 Task: Plan a workshop on team goal-setting for next month on the 17th at 5:30 PM.
Action: Mouse moved to (48, 74)
Screenshot: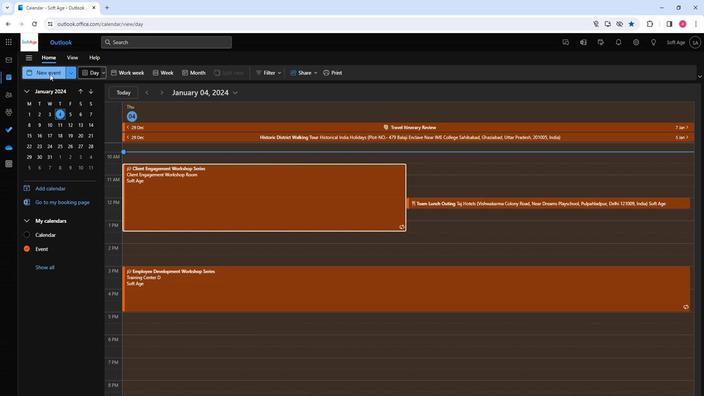 
Action: Mouse pressed left at (48, 74)
Screenshot: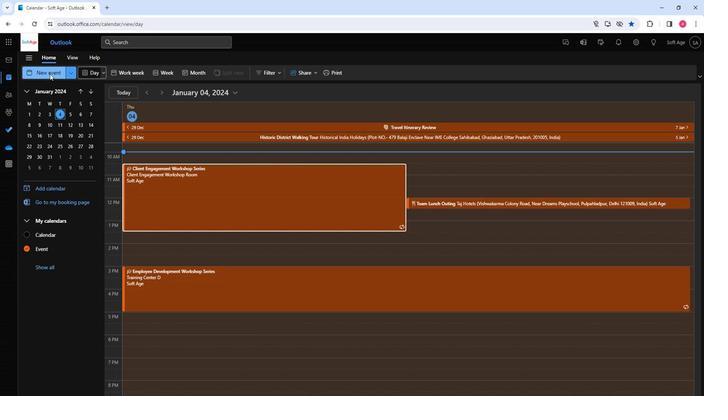 
Action: Mouse moved to (173, 122)
Screenshot: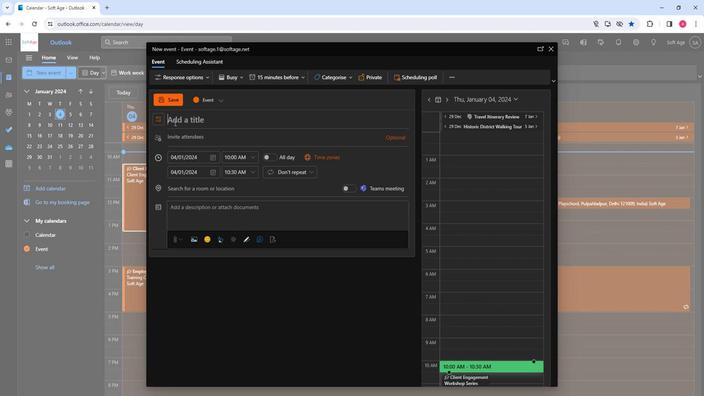 
Action: Key pressed <Key.shift>Workshop<Key.space><Key.shift>O<Key.backspace>on<Key.space><Key.shift>Team<Key.space><Key.shift><Key.shift><Key.shift><Key.shift><Key.shift><Key.shift><Key.shift><Key.shift><Key.shift><Key.shift><Key.shift>Goal-<Key.shift>Setting
Screenshot: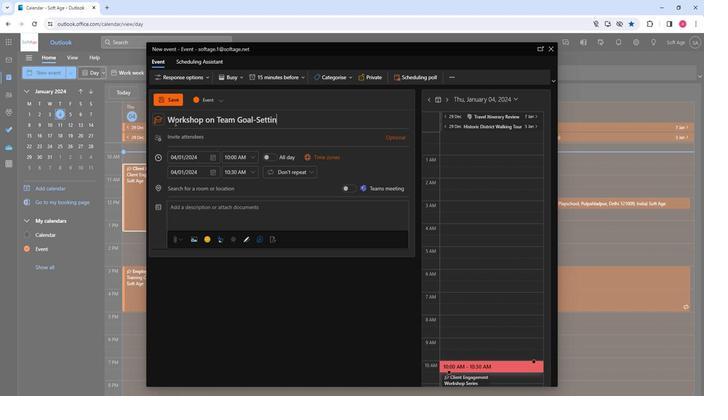 
Action: Mouse moved to (200, 131)
Screenshot: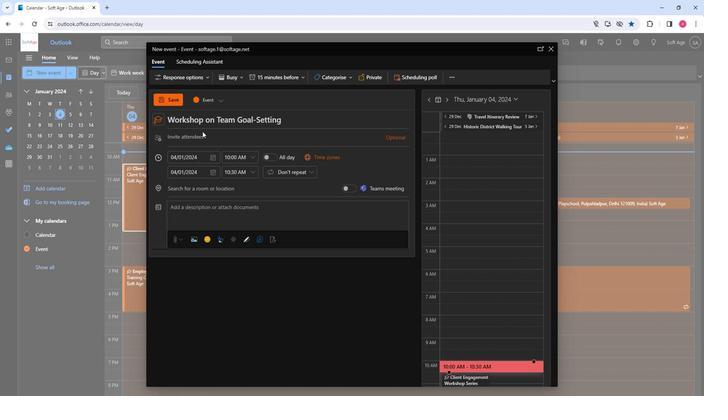 
Action: Mouse pressed left at (200, 131)
Screenshot: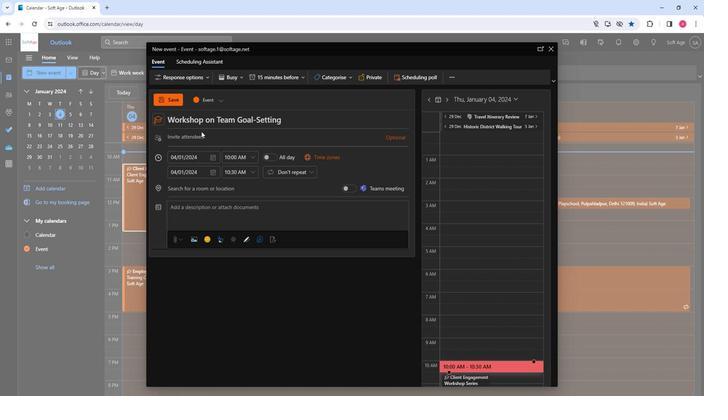 
Action: Mouse moved to (200, 131)
Screenshot: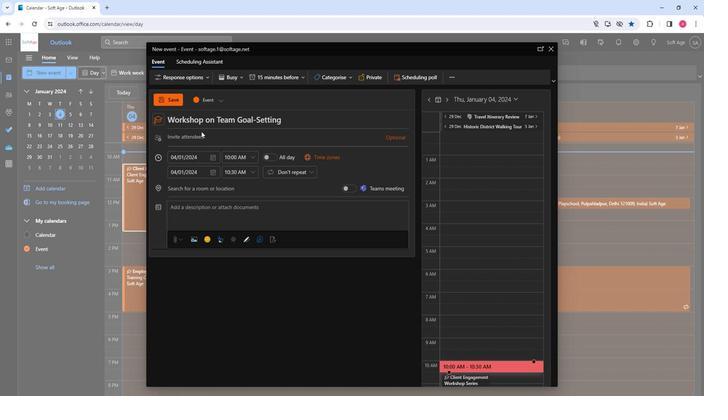 
Action: Key pressed so
Screenshot: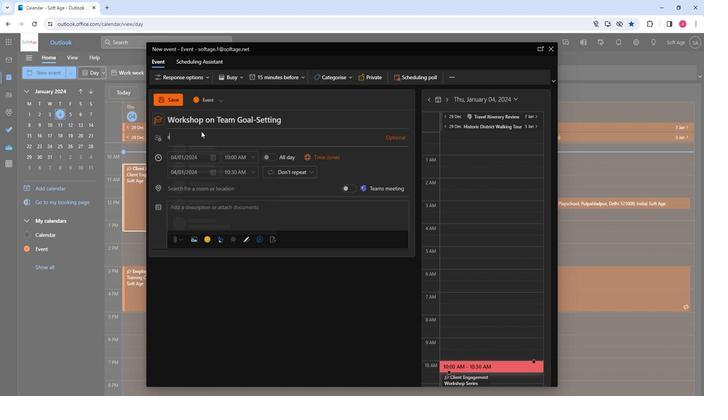 
Action: Mouse moved to (200, 176)
Screenshot: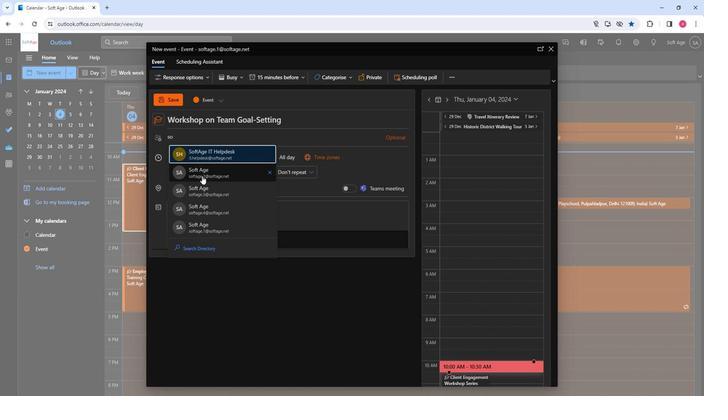 
Action: Mouse pressed left at (200, 176)
Screenshot: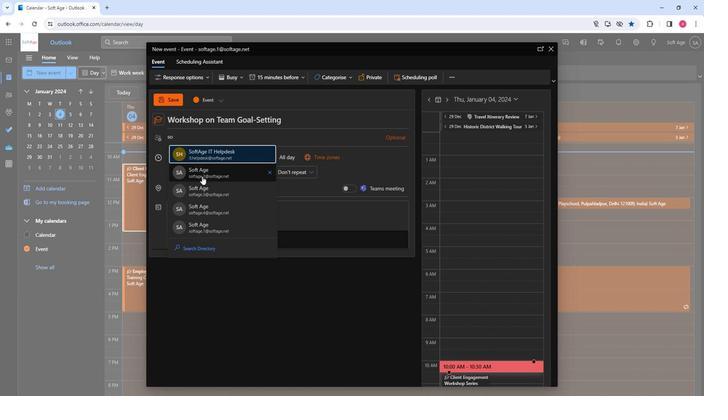 
Action: Key pressed so
Screenshot: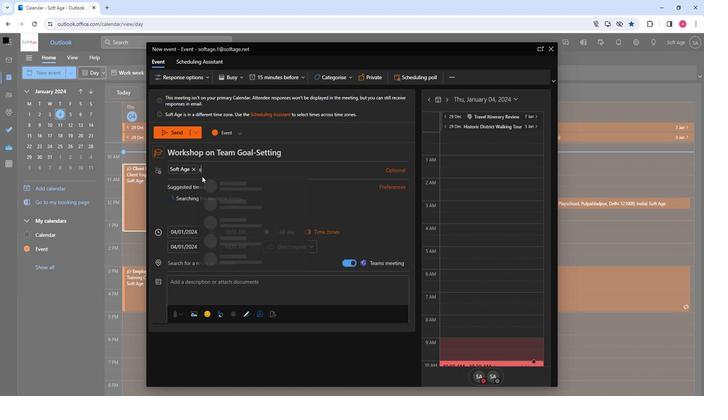 
Action: Mouse moved to (222, 225)
Screenshot: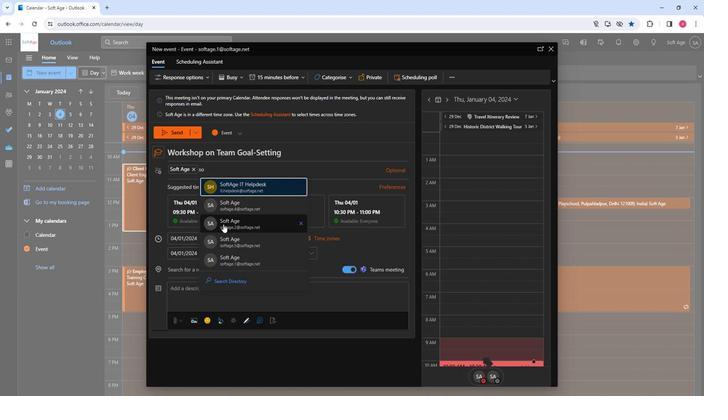 
Action: Mouse pressed left at (222, 225)
Screenshot: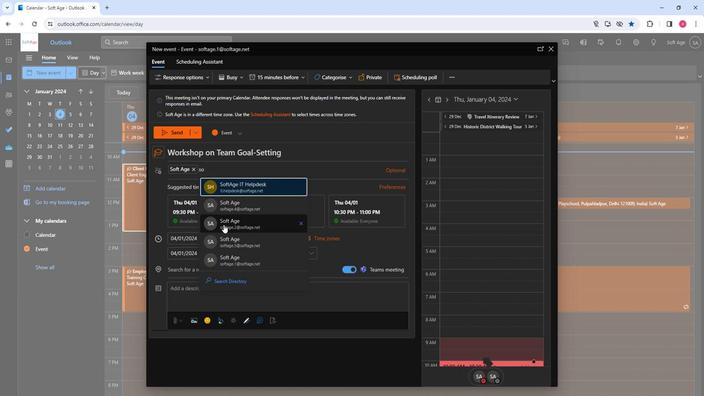 
Action: Key pressed so
Screenshot: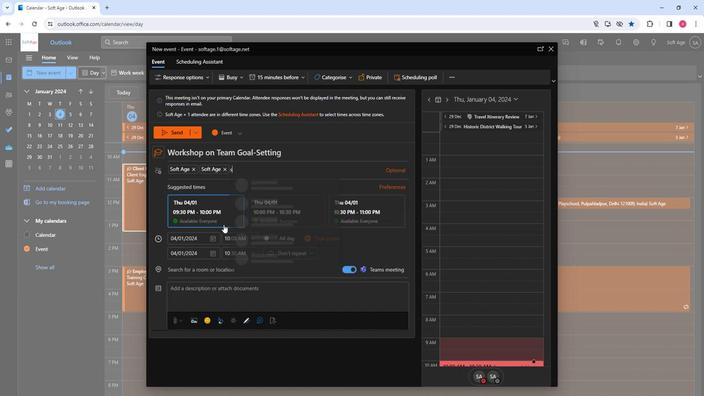 
Action: Mouse moved to (263, 241)
Screenshot: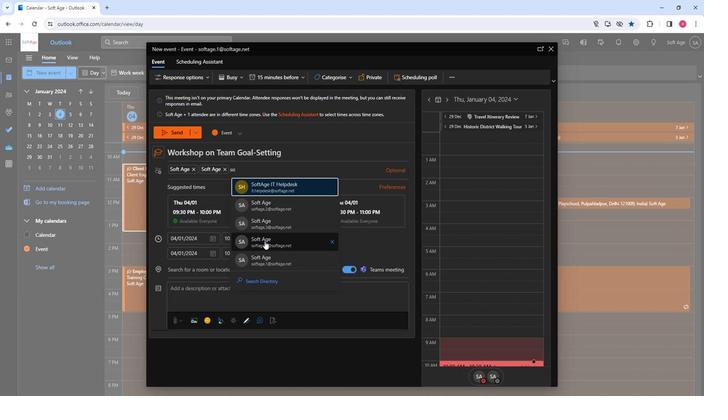 
Action: Mouse pressed left at (263, 241)
Screenshot: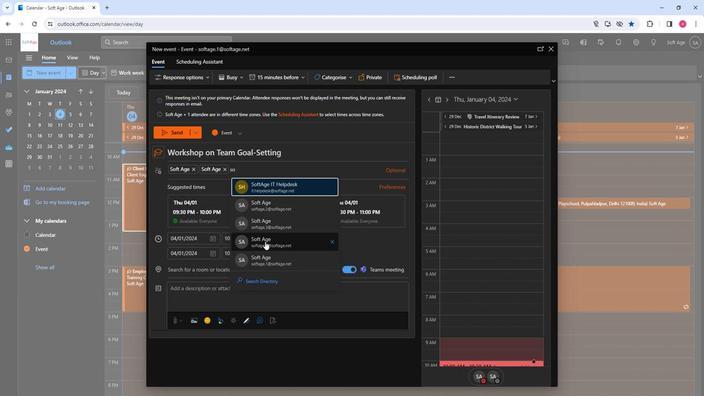 
Action: Mouse moved to (211, 234)
Screenshot: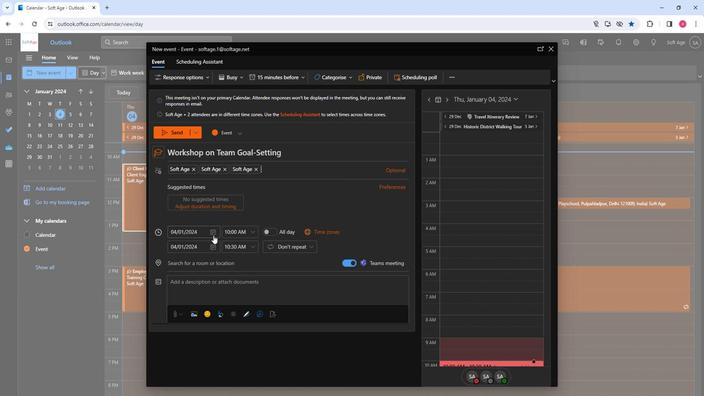 
Action: Mouse pressed left at (211, 234)
Screenshot: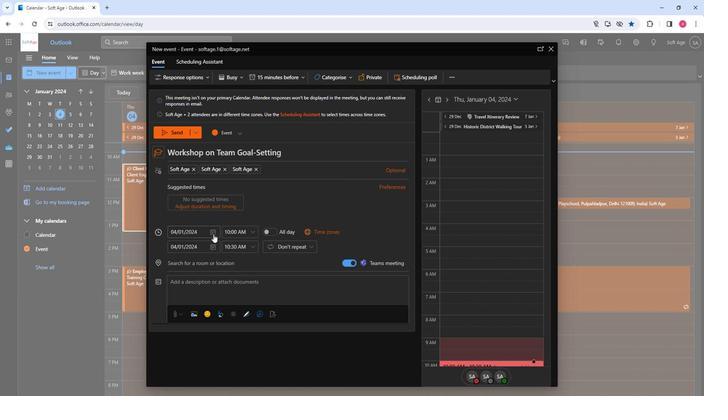 
Action: Mouse moved to (236, 247)
Screenshot: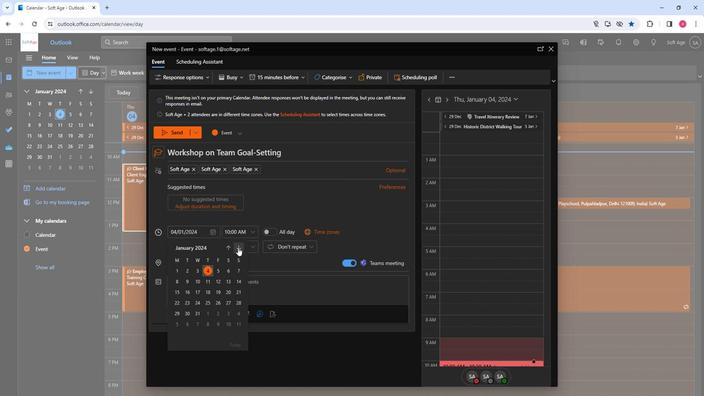 
Action: Mouse pressed left at (236, 247)
Screenshot: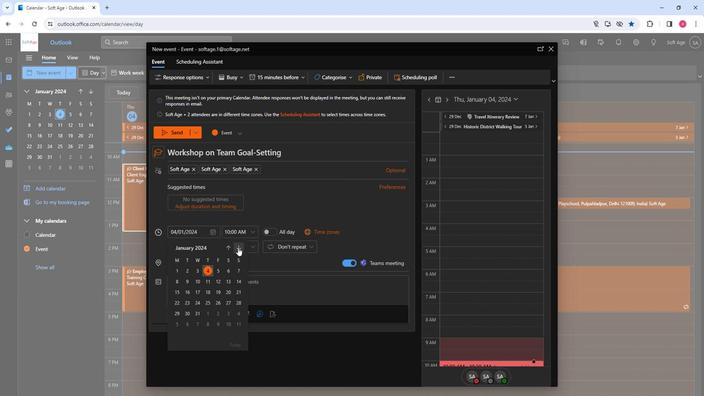 
Action: Mouse moved to (226, 294)
Screenshot: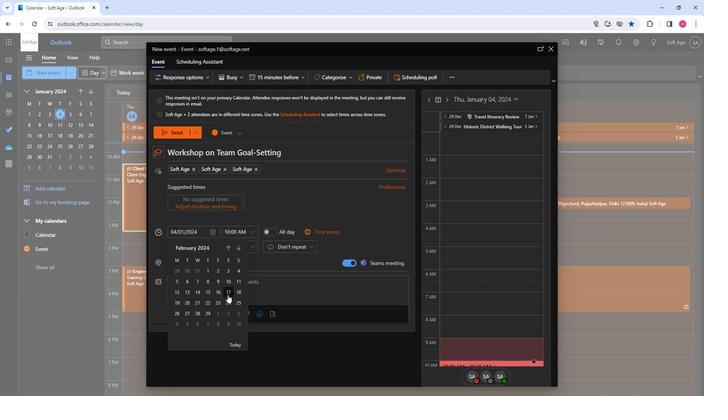 
Action: Mouse pressed left at (226, 294)
Screenshot: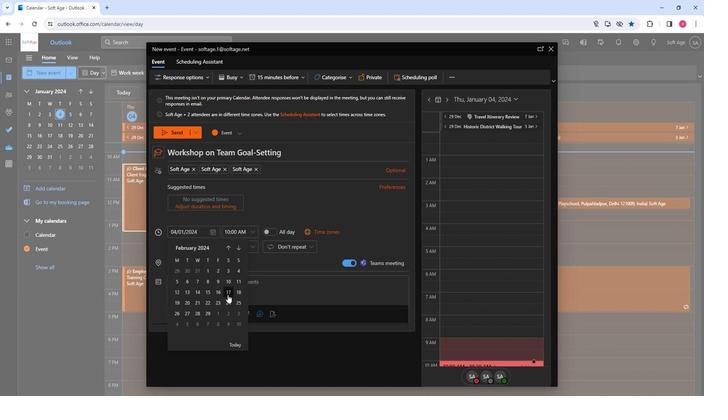 
Action: Mouse moved to (252, 233)
Screenshot: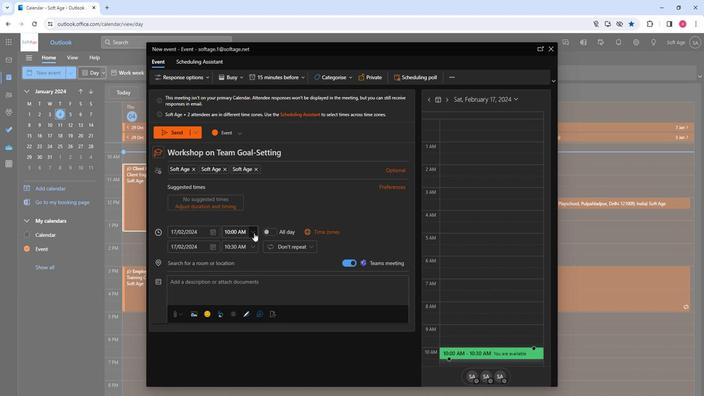 
Action: Mouse pressed left at (252, 233)
Screenshot: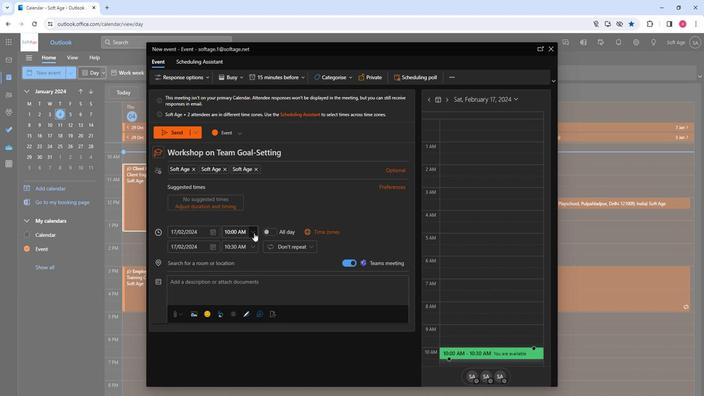 
Action: Mouse moved to (235, 271)
Screenshot: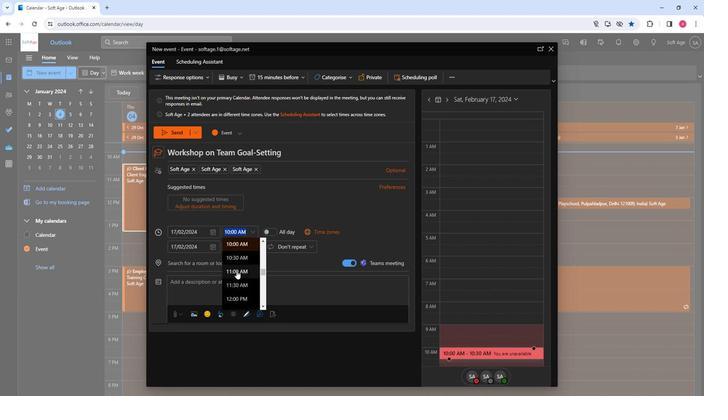 
Action: Mouse scrolled (235, 271) with delta (0, 0)
Screenshot: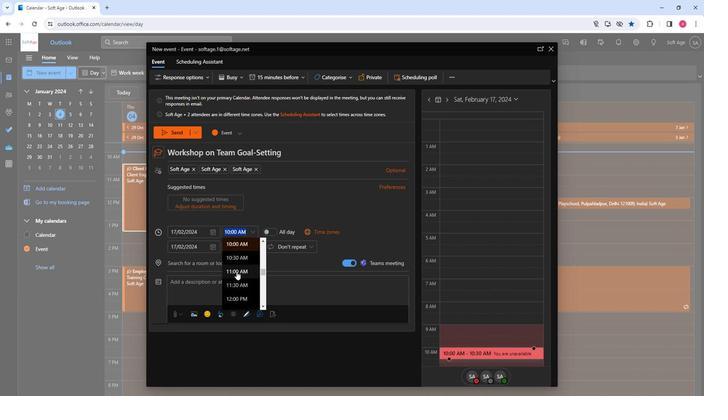 
Action: Mouse moved to (236, 272)
Screenshot: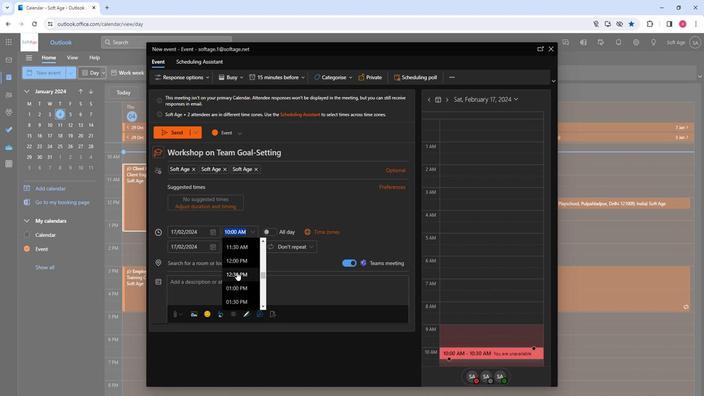 
Action: Mouse scrolled (236, 272) with delta (0, 0)
Screenshot: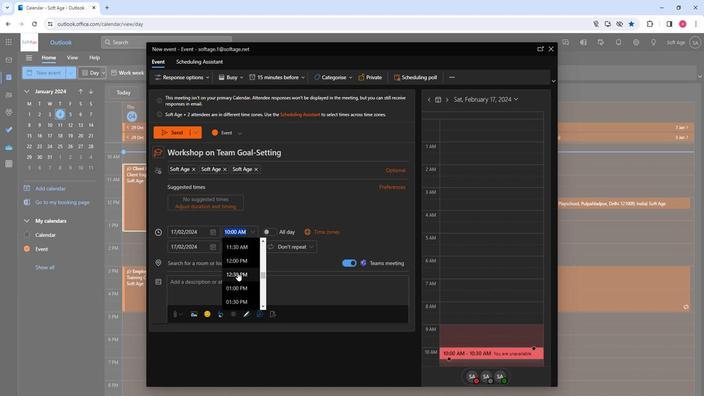 
Action: Mouse moved to (236, 273)
Screenshot: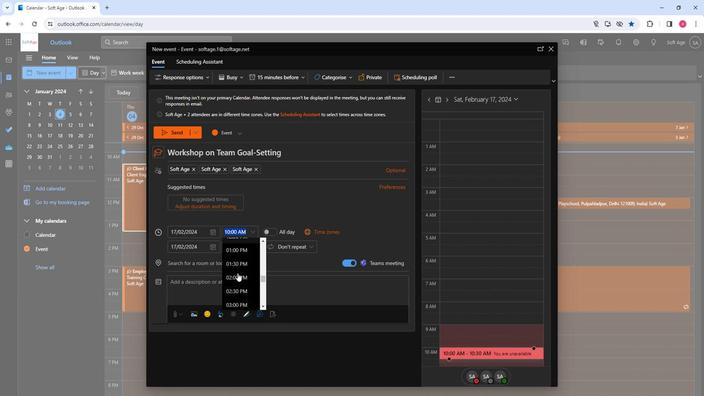 
Action: Mouse scrolled (236, 273) with delta (0, 0)
Screenshot: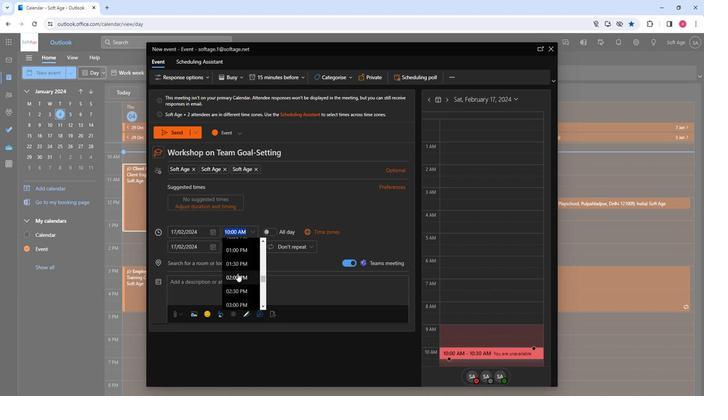 
Action: Mouse scrolled (236, 273) with delta (0, 0)
Screenshot: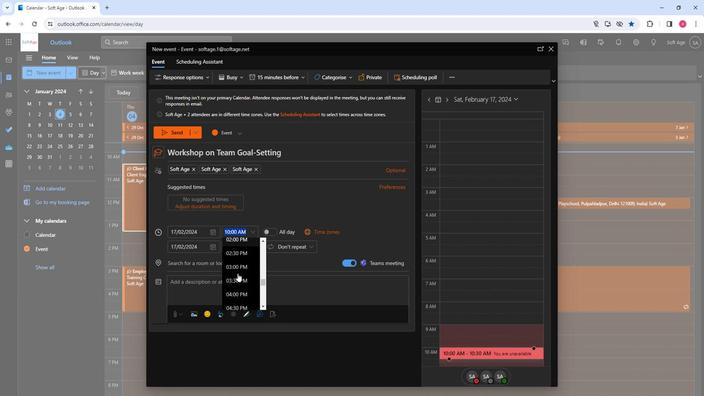 
Action: Mouse scrolled (236, 273) with delta (0, 0)
Screenshot: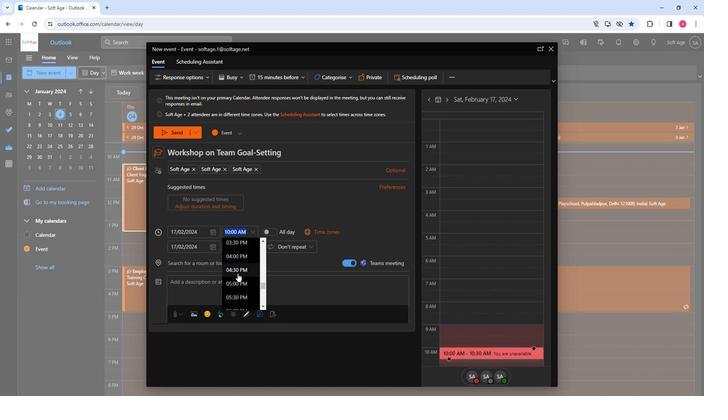 
Action: Mouse scrolled (236, 273) with delta (0, 0)
Screenshot: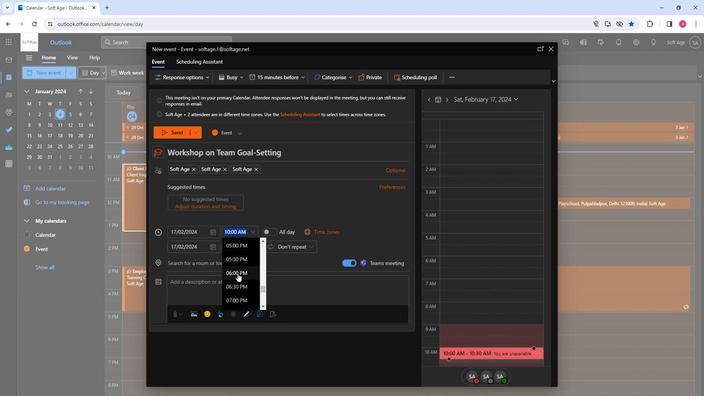 
Action: Mouse moved to (243, 269)
Screenshot: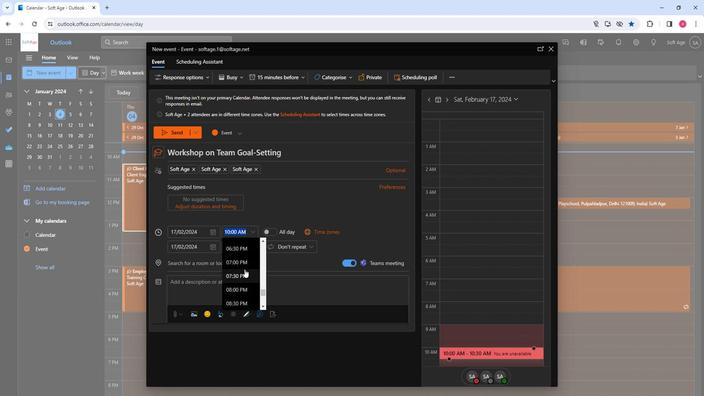 
Action: Mouse scrolled (243, 269) with delta (0, 0)
Screenshot: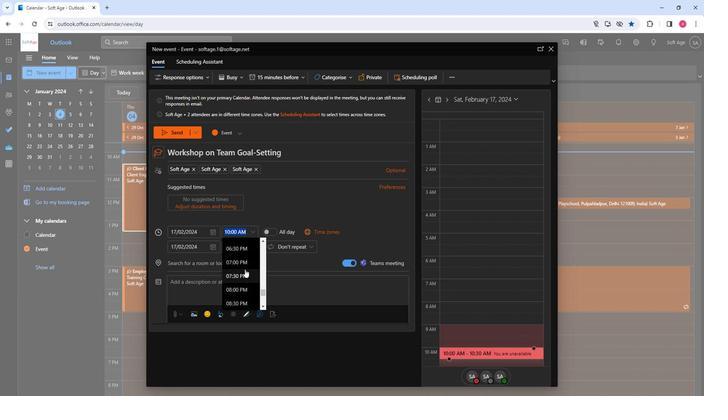 
Action: Mouse moved to (240, 266)
Screenshot: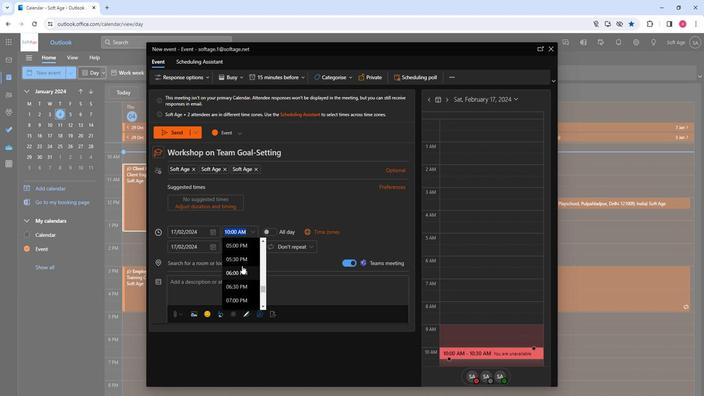 
Action: Mouse scrolled (240, 265) with delta (0, 0)
Screenshot: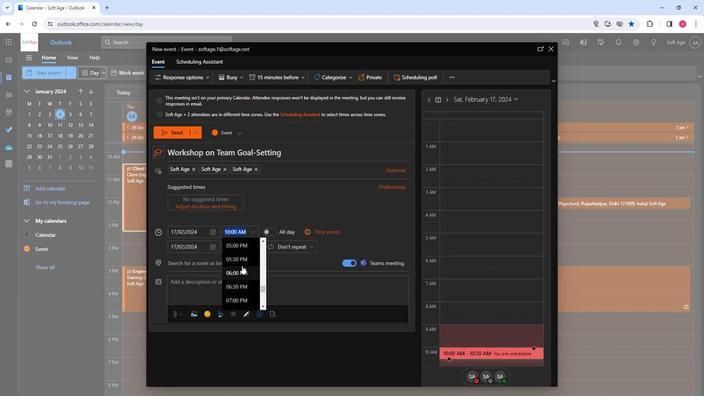 
Action: Mouse scrolled (240, 265) with delta (0, 0)
Screenshot: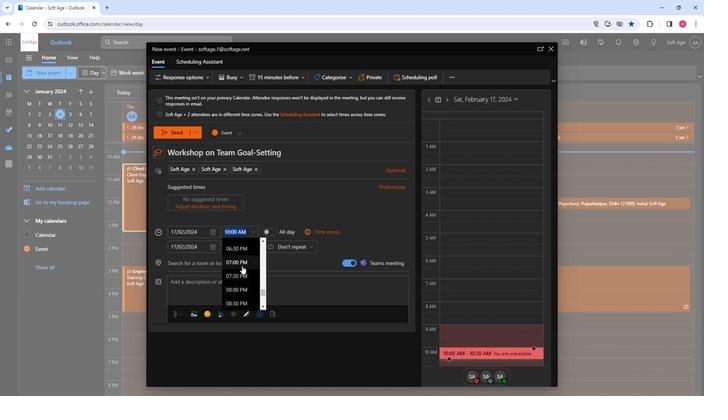 
Action: Mouse moved to (240, 265)
Screenshot: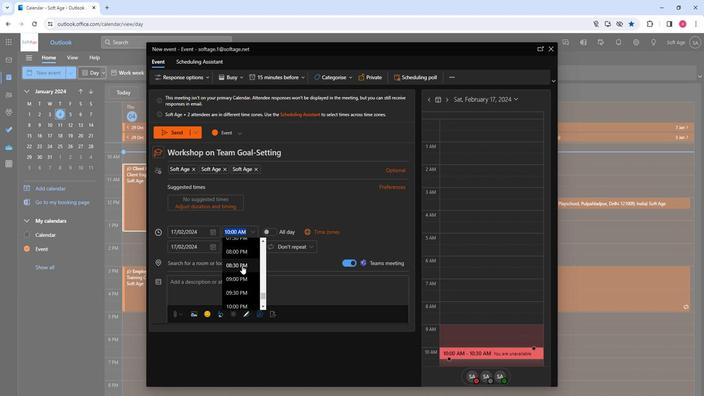 
Action: Mouse scrolled (240, 265) with delta (0, 0)
Screenshot: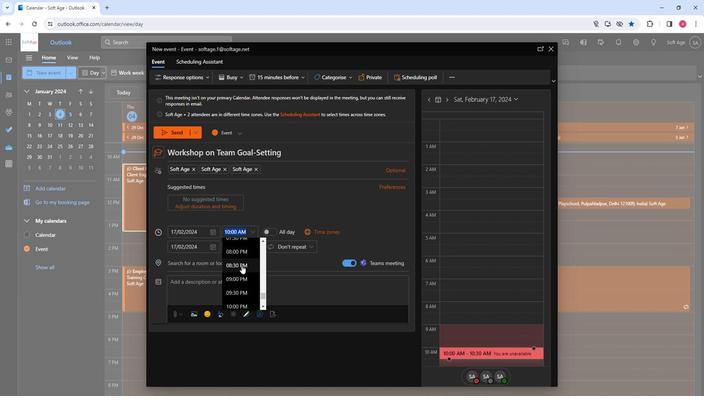 
Action: Mouse scrolled (240, 266) with delta (0, 0)
Screenshot: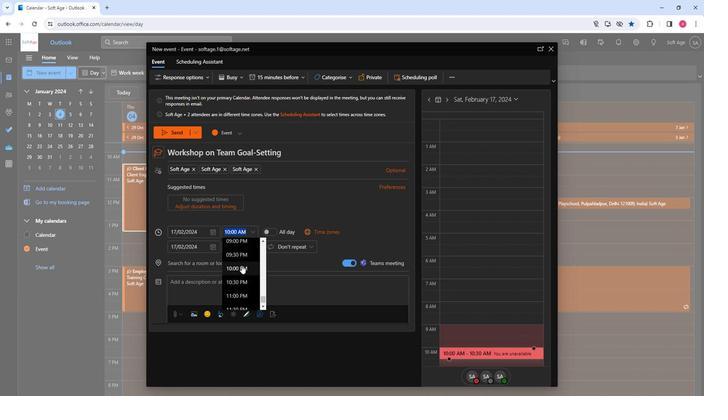 
Action: Mouse scrolled (240, 266) with delta (0, 0)
Screenshot: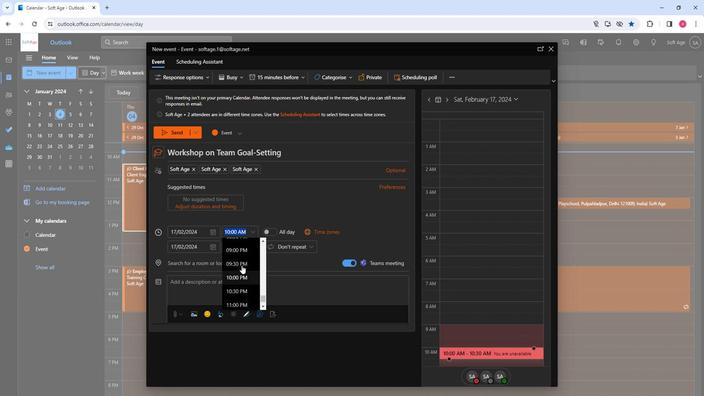 
Action: Mouse scrolled (240, 266) with delta (0, 0)
Screenshot: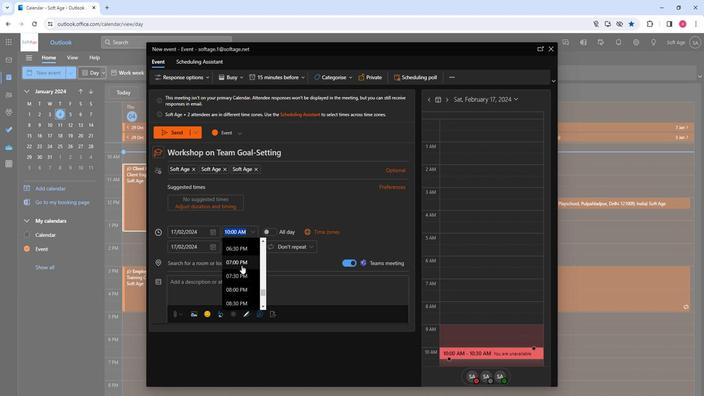 
Action: Mouse moved to (233, 261)
Screenshot: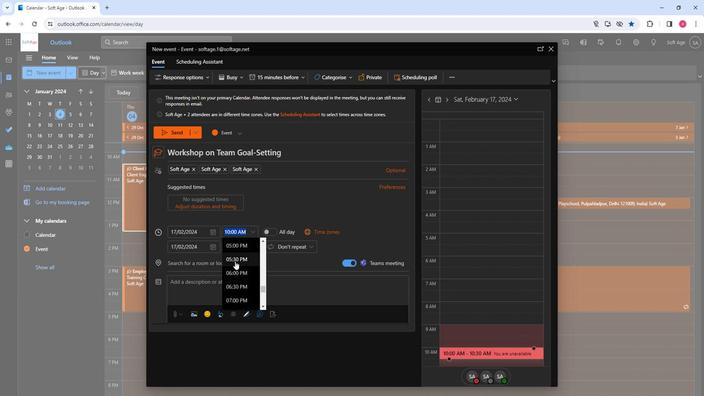 
Action: Mouse pressed left at (233, 261)
Screenshot: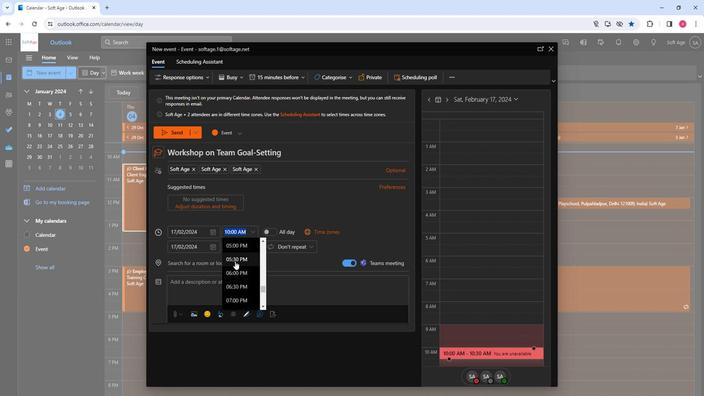 
Action: Mouse moved to (203, 263)
Screenshot: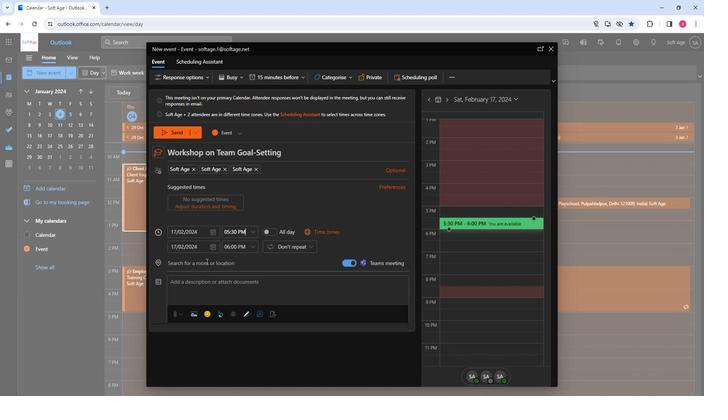 
Action: Mouse pressed left at (203, 263)
Screenshot: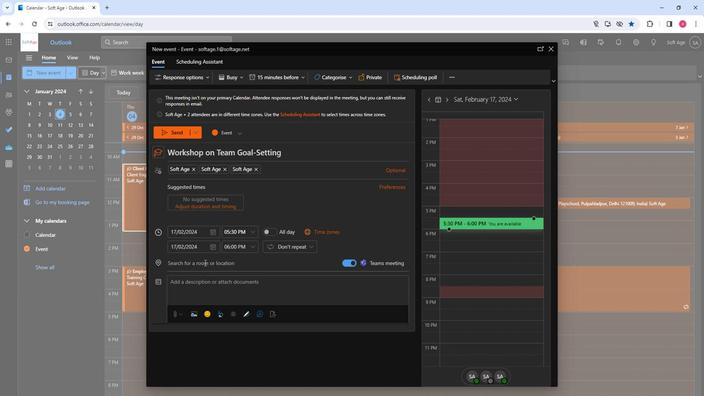 
Action: Key pressed con
Screenshot: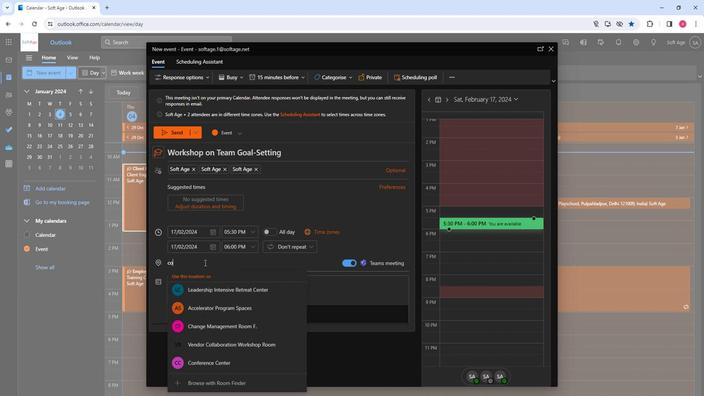 
Action: Mouse moved to (216, 293)
Screenshot: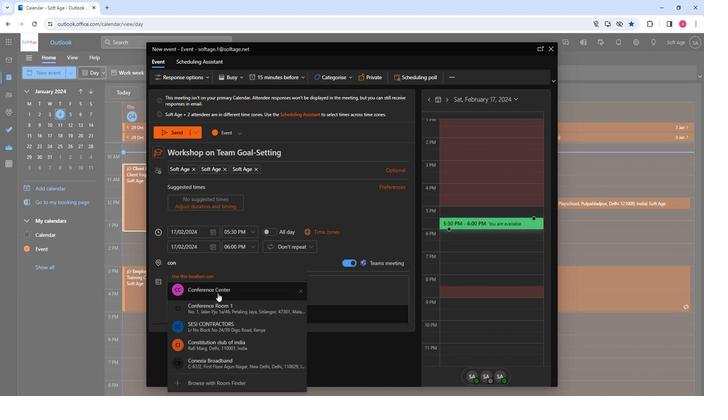 
Action: Mouse pressed left at (216, 293)
Screenshot: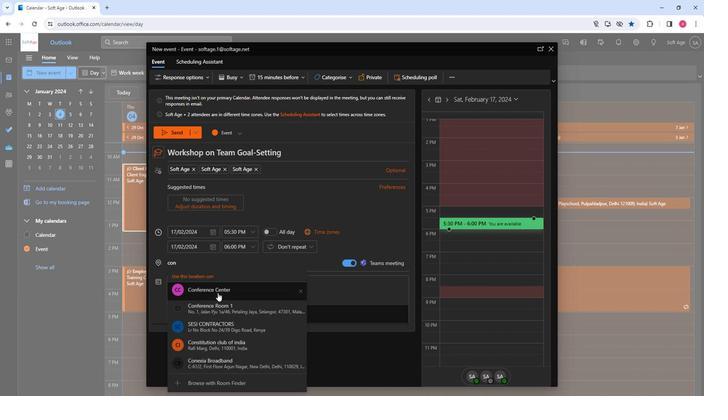 
Action: Mouse moved to (194, 288)
Screenshot: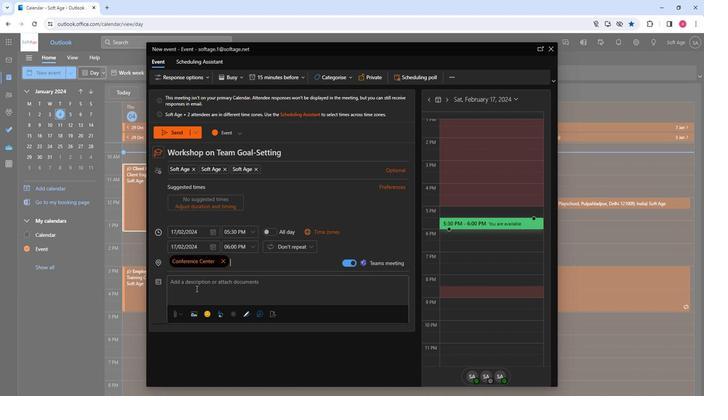 
Action: Mouse pressed left at (194, 288)
Screenshot: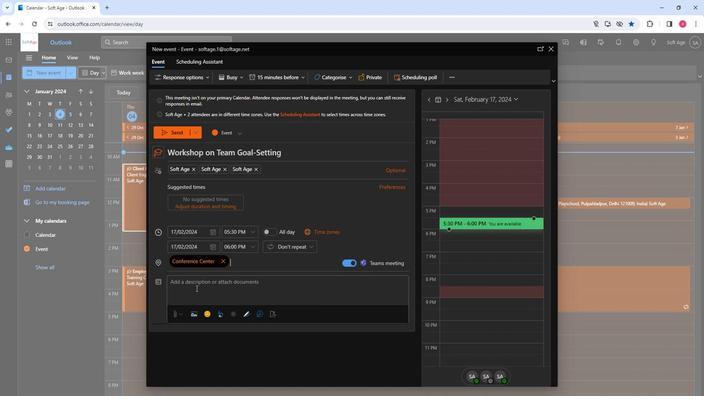 
Action: Key pressed <Key.shift>Facilitate<Key.space>a<Key.space>dynamic<Key.space>workshop<Key.space>on<Key.space>team<Key.space>goal-setting<Key.space>next<Key.space>month.<Key.space><Key.shift>Empower<Key.space>your<Key.space>team<Key.space>to<Key.space>define<Key.space>objectives,<Key.space>cultivate<Key.space>a<Key.space>shared<Key.space>vision,<Key.space>and<Key.space>develop<Key.space>actionable<Key.space>actio<Key.backspace><Key.backspace><Key.backspace><Key.backspace><Key.backspace>strategies<Key.space>for<Key.space>collective<Key.space>success<Key.space>and<Key.space>continuous<Key.space>improvement.
Screenshot: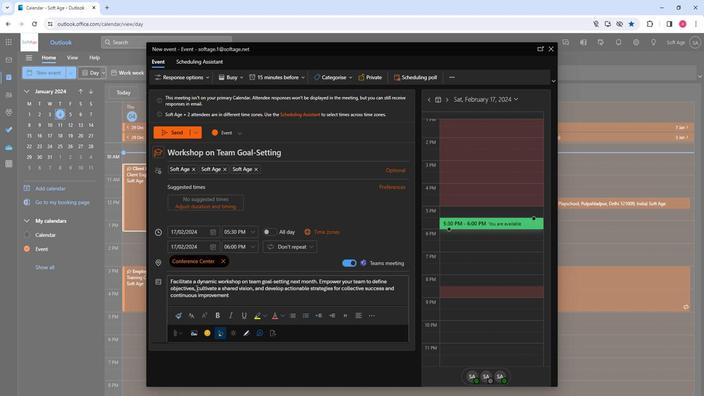 
Action: Mouse moved to (204, 289)
Screenshot: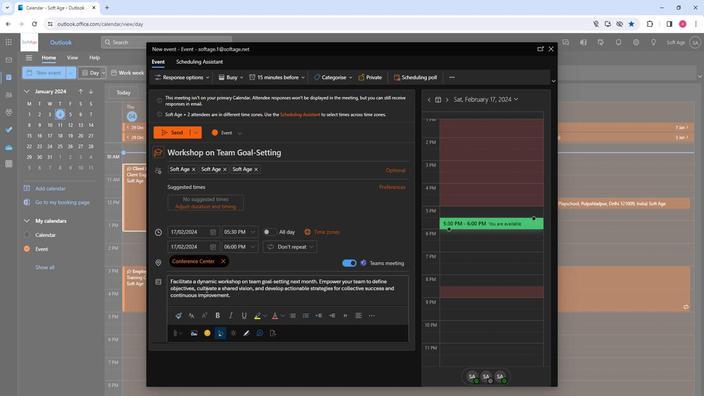 
Action: Mouse pressed left at (204, 289)
Screenshot: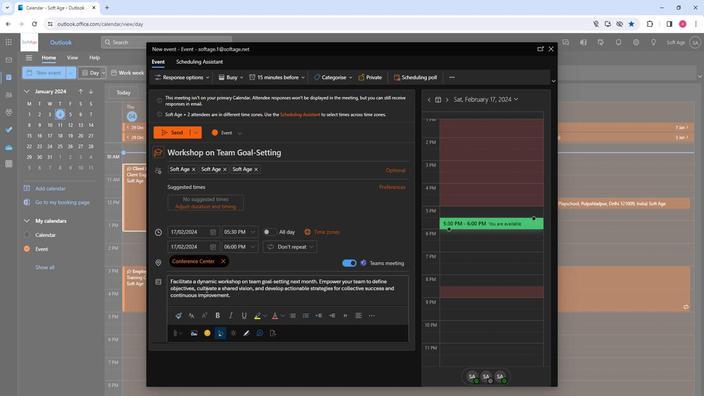 
Action: Mouse pressed left at (204, 289)
Screenshot: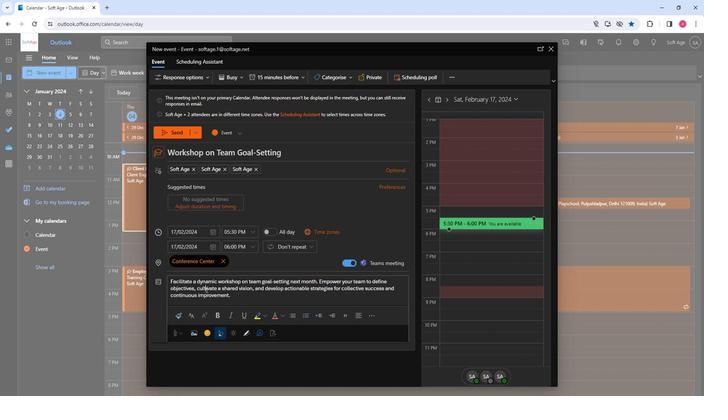
Action: Mouse pressed left at (204, 289)
Screenshot: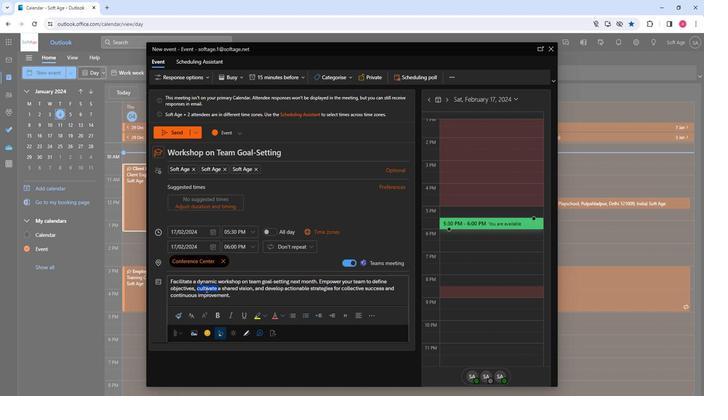 
Action: Mouse moved to (190, 314)
Screenshot: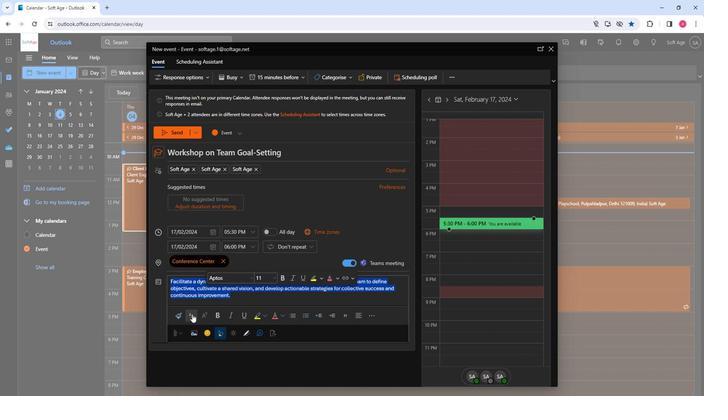 
Action: Mouse pressed left at (190, 314)
Screenshot: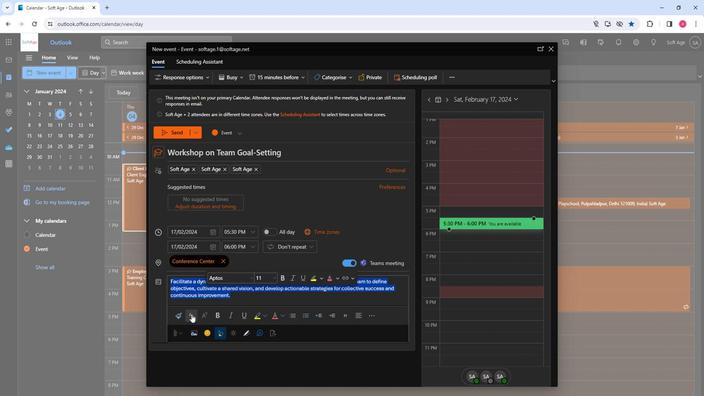 
Action: Mouse moved to (218, 268)
Screenshot: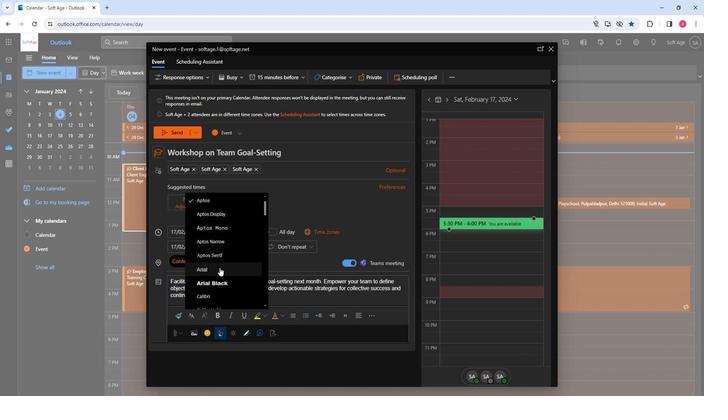 
Action: Mouse scrolled (218, 267) with delta (0, 0)
Screenshot: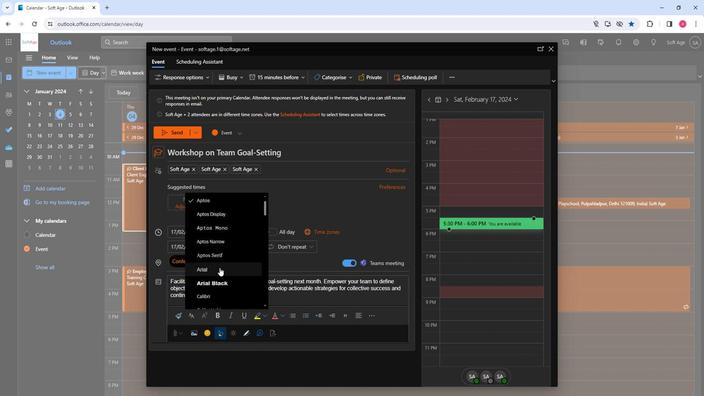 
Action: Mouse scrolled (218, 267) with delta (0, 0)
Screenshot: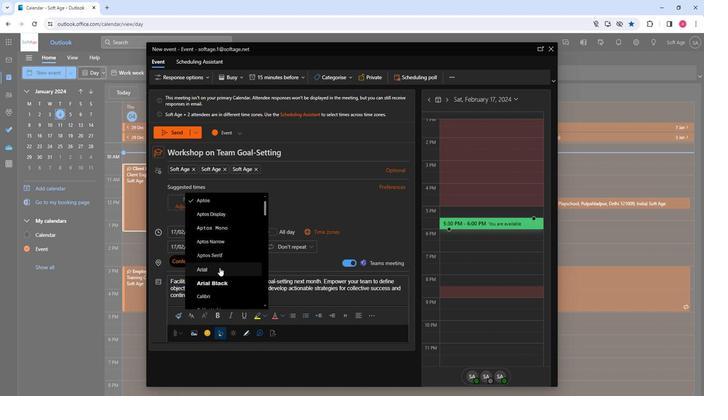 
Action: Mouse moved to (210, 275)
Screenshot: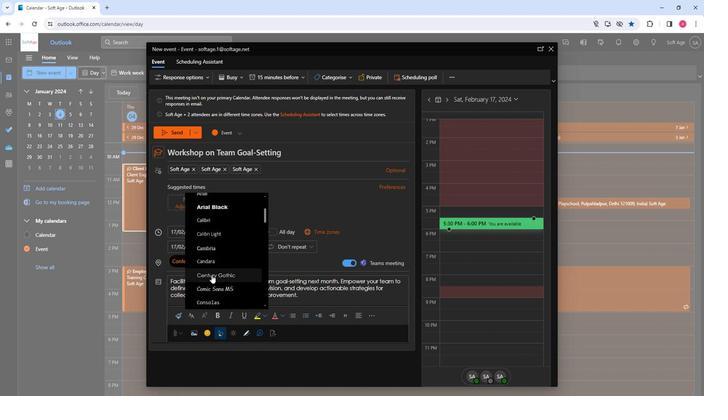 
Action: Mouse pressed left at (210, 275)
Screenshot: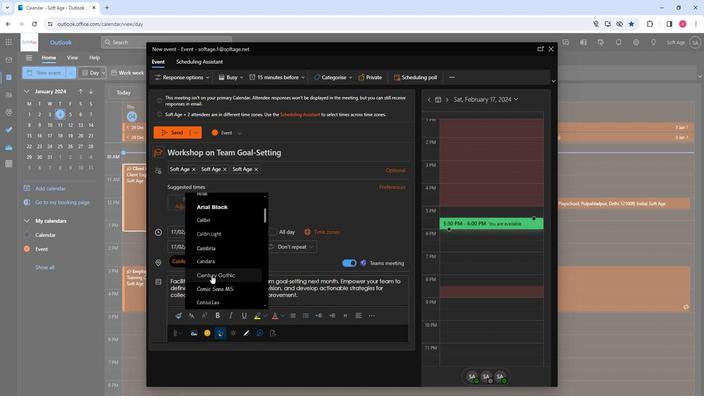 
Action: Mouse moved to (233, 314)
Screenshot: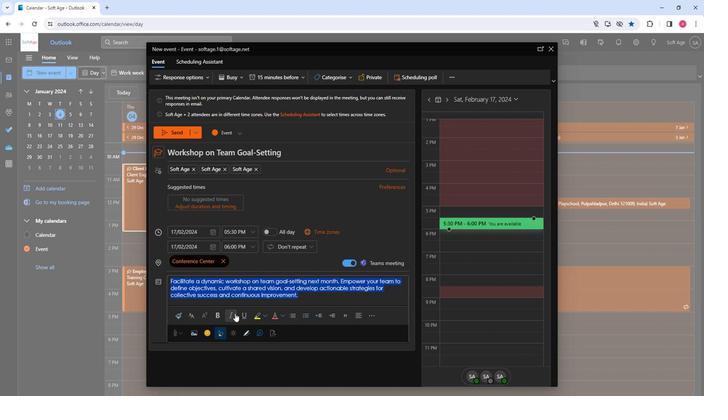 
Action: Mouse pressed left at (233, 314)
Screenshot: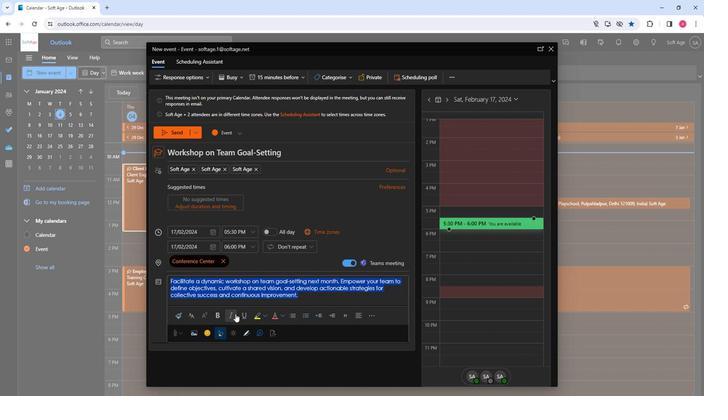 
Action: Mouse moved to (264, 315)
Screenshot: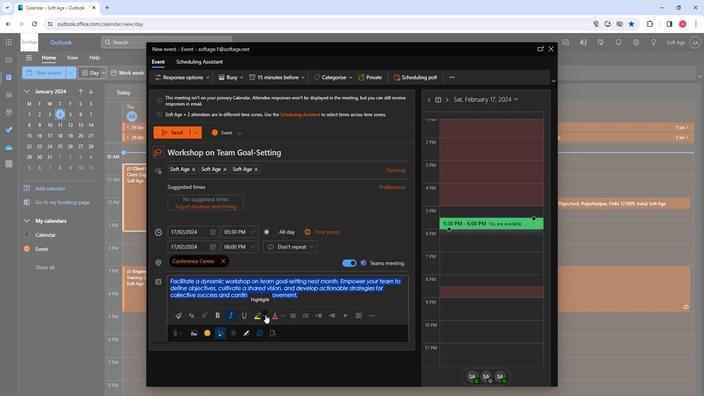 
Action: Mouse pressed left at (264, 315)
Screenshot: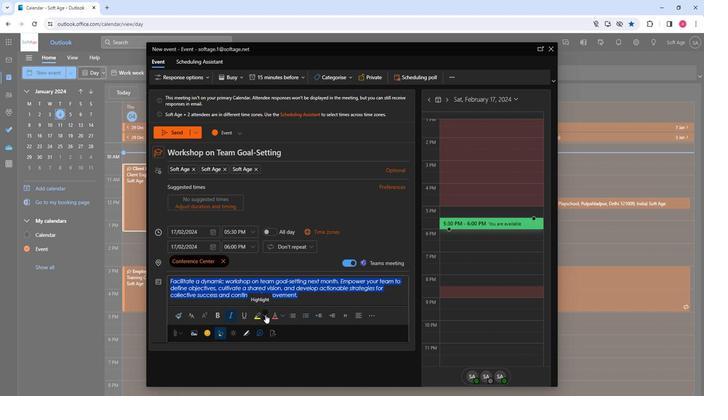 
Action: Mouse moved to (271, 332)
Screenshot: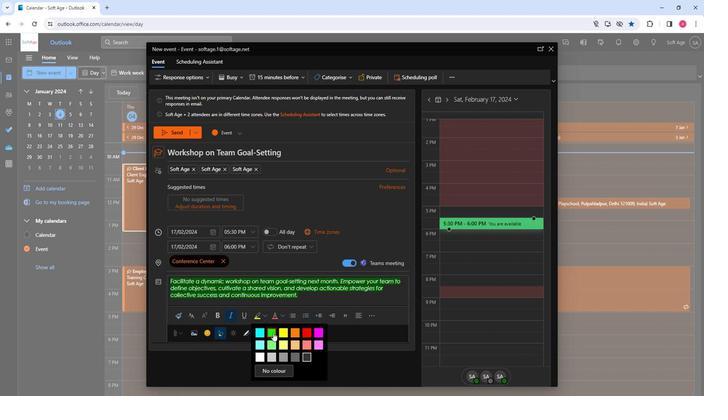 
Action: Mouse pressed left at (271, 332)
Screenshot: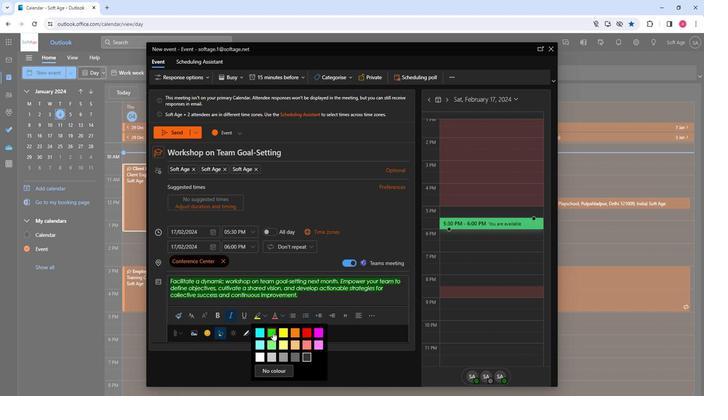 
Action: Mouse moved to (315, 298)
Screenshot: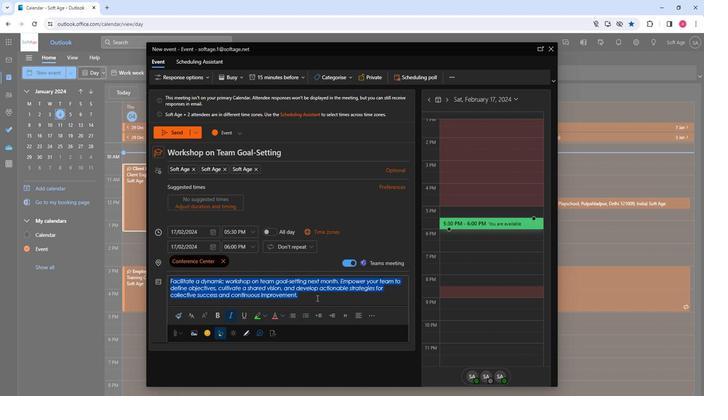 
Action: Mouse pressed left at (315, 298)
Screenshot: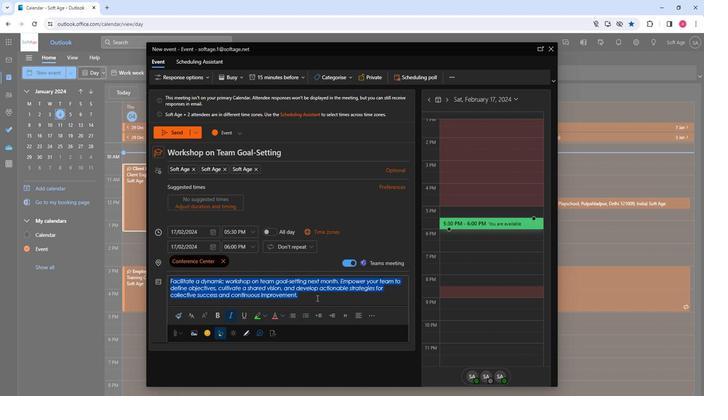 
Action: Mouse moved to (329, 315)
Screenshot: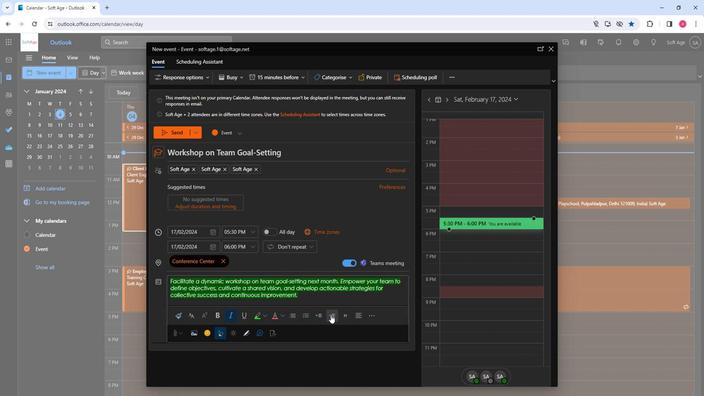 
Action: Mouse pressed left at (329, 315)
Screenshot: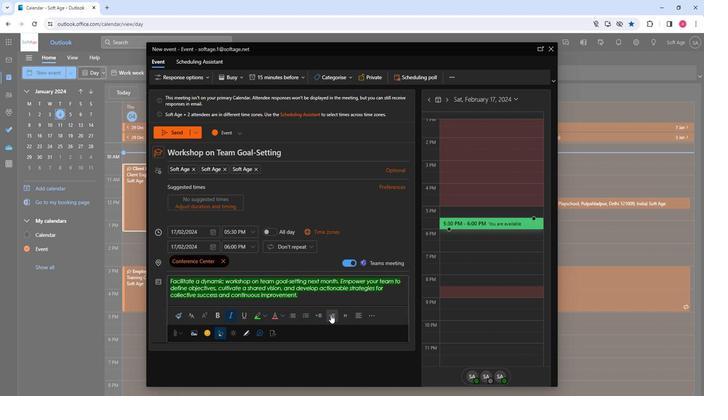 
Action: Mouse moved to (383, 289)
Screenshot: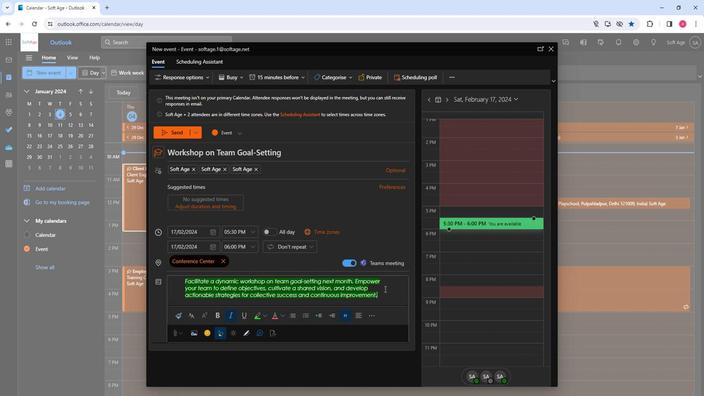 
Action: Mouse pressed left at (383, 289)
Screenshot: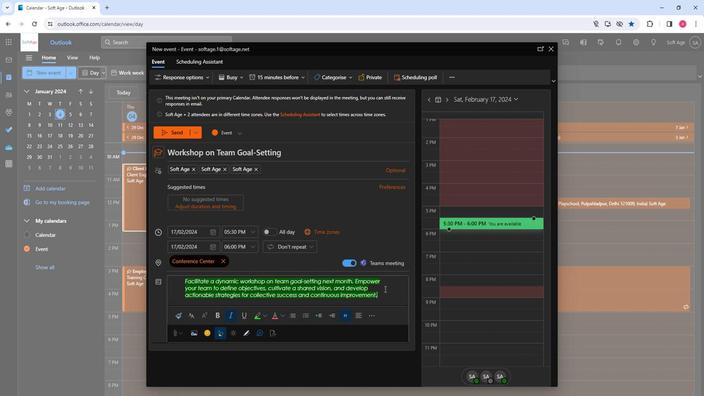 
Action: Mouse moved to (181, 135)
Screenshot: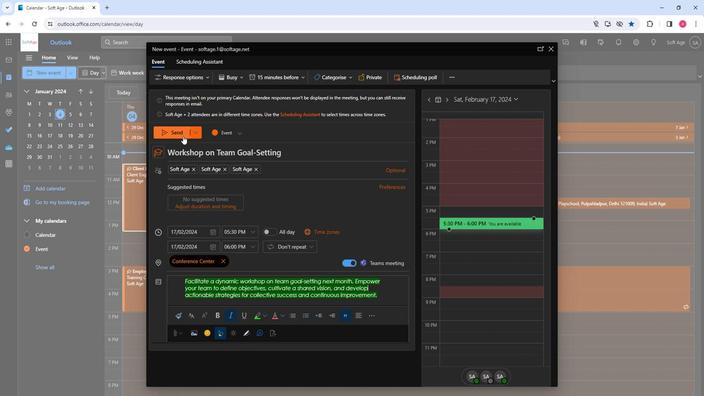 
Action: Mouse pressed left at (181, 135)
Screenshot: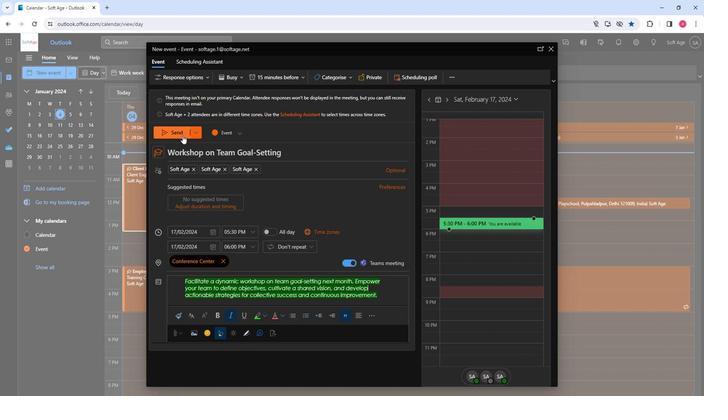 
Action: Mouse moved to (310, 307)
Screenshot: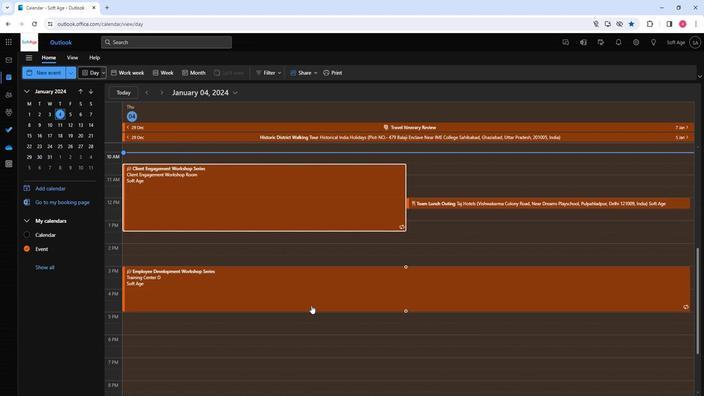 
